 Task: Schedule a session for the environmental conservation lecture.
Action: Mouse moved to (70, 112)
Screenshot: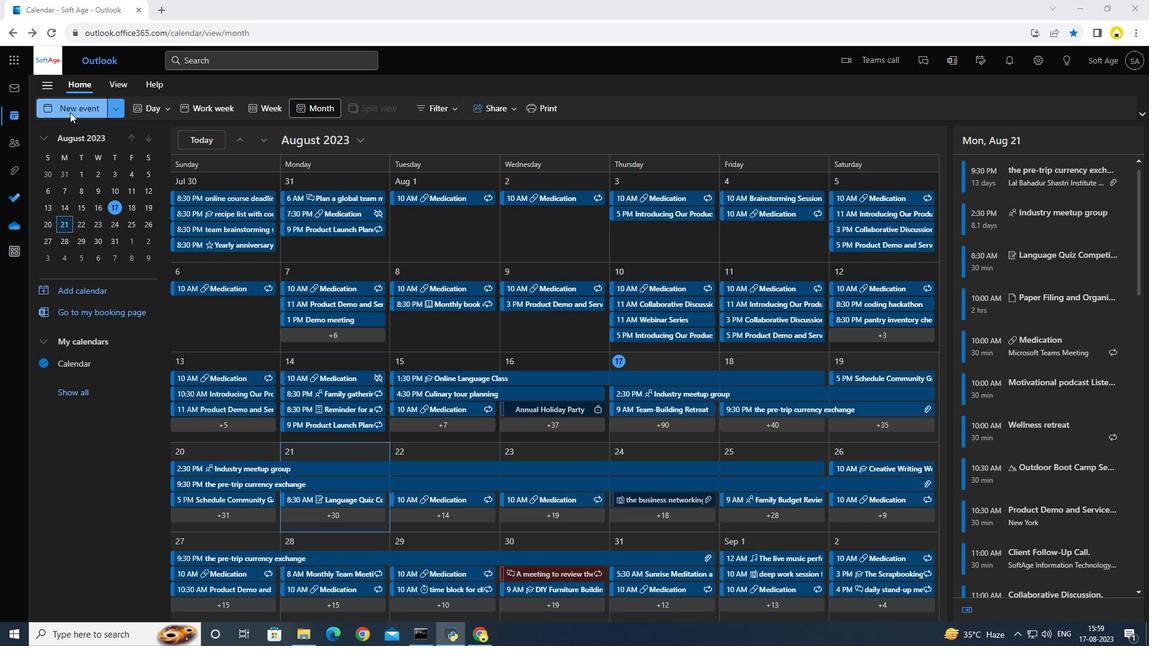
Action: Mouse pressed left at (70, 112)
Screenshot: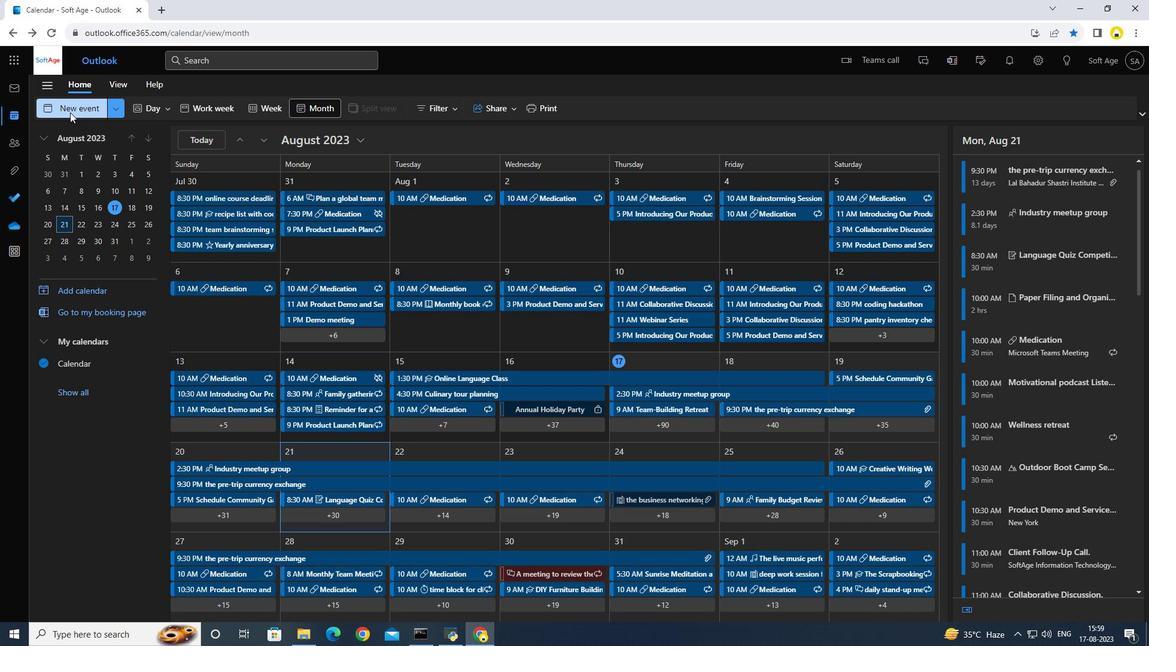 
Action: Mouse moved to (214, 184)
Screenshot: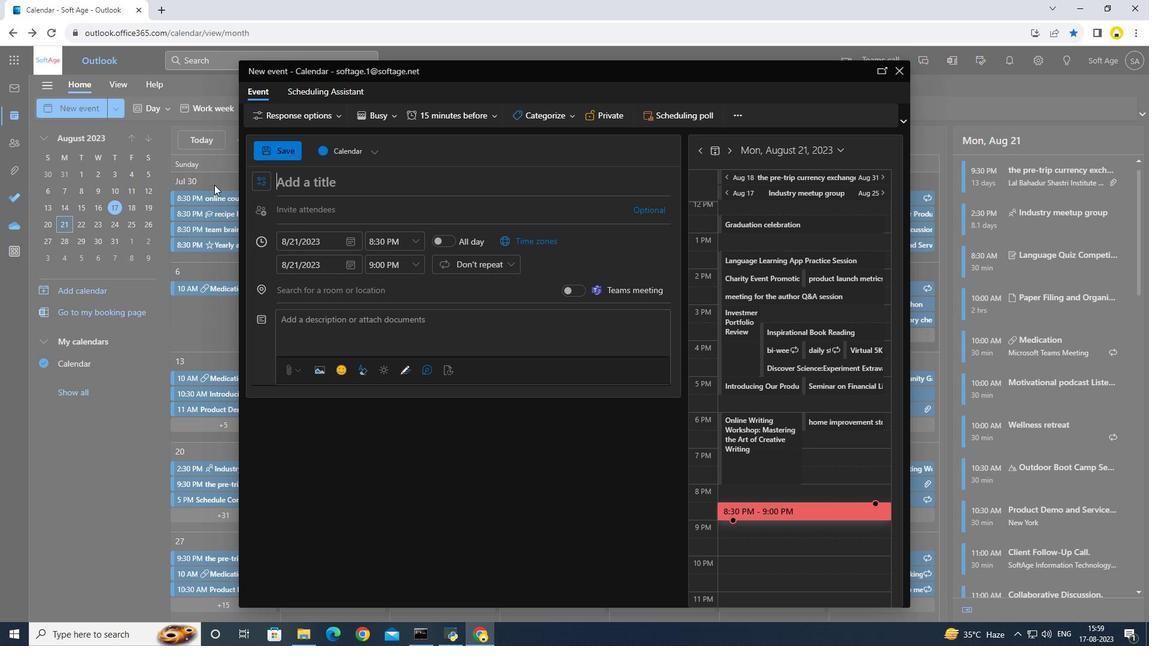 
Action: Key pressed <Key.caps_lock>S<Key.caps_lock>ession<Key.space>for<Key.space>the<Key.space>envi
Screenshot: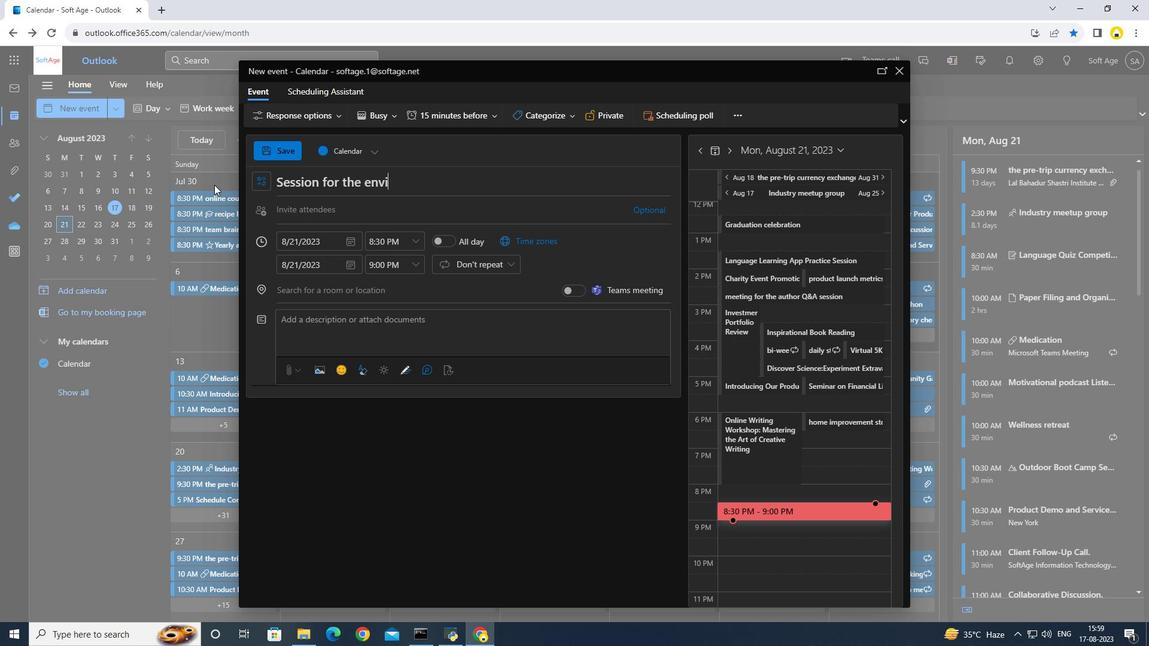 
Action: Mouse moved to (229, 193)
Screenshot: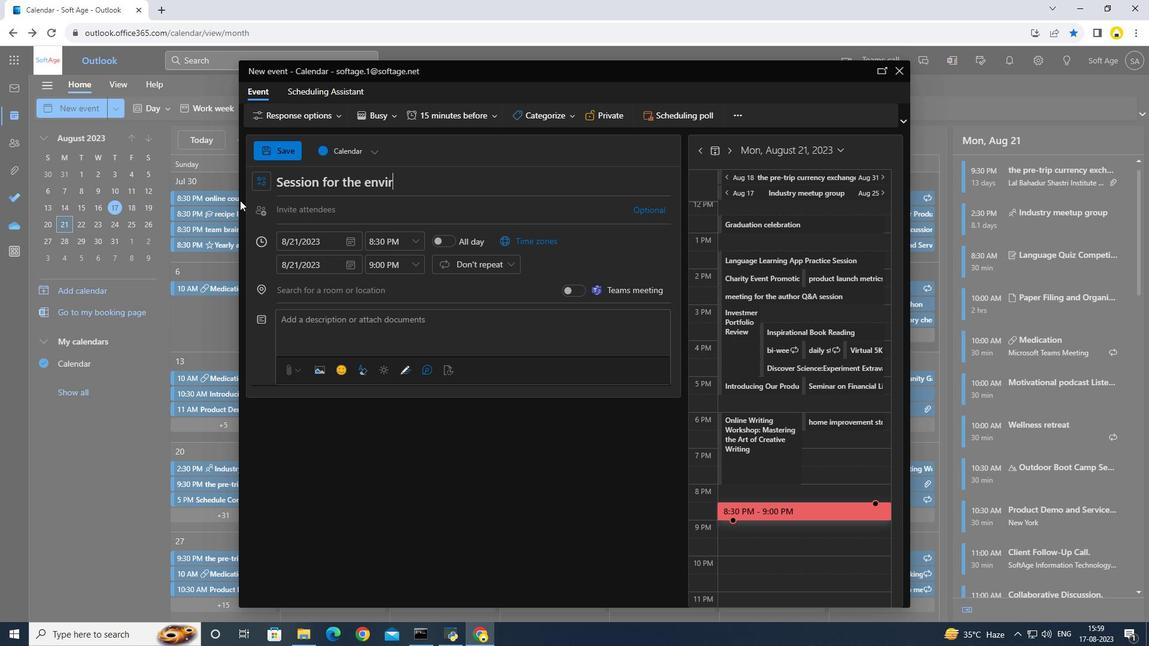 
Action: Key pressed r
Screenshot: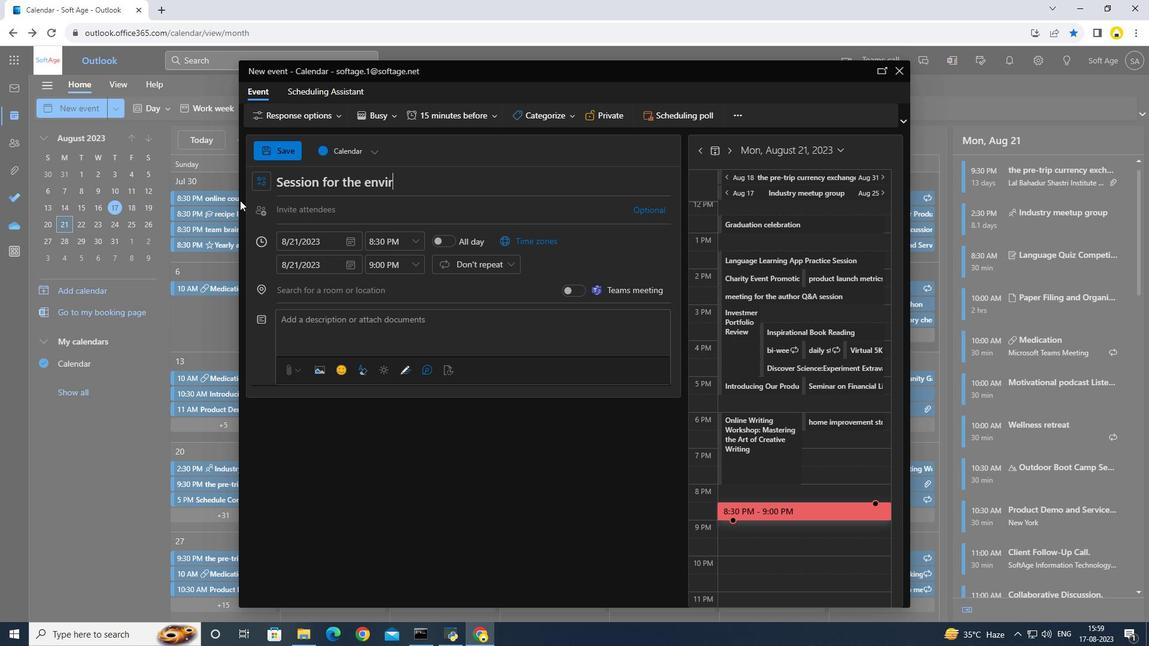 
Action: Mouse moved to (239, 200)
Screenshot: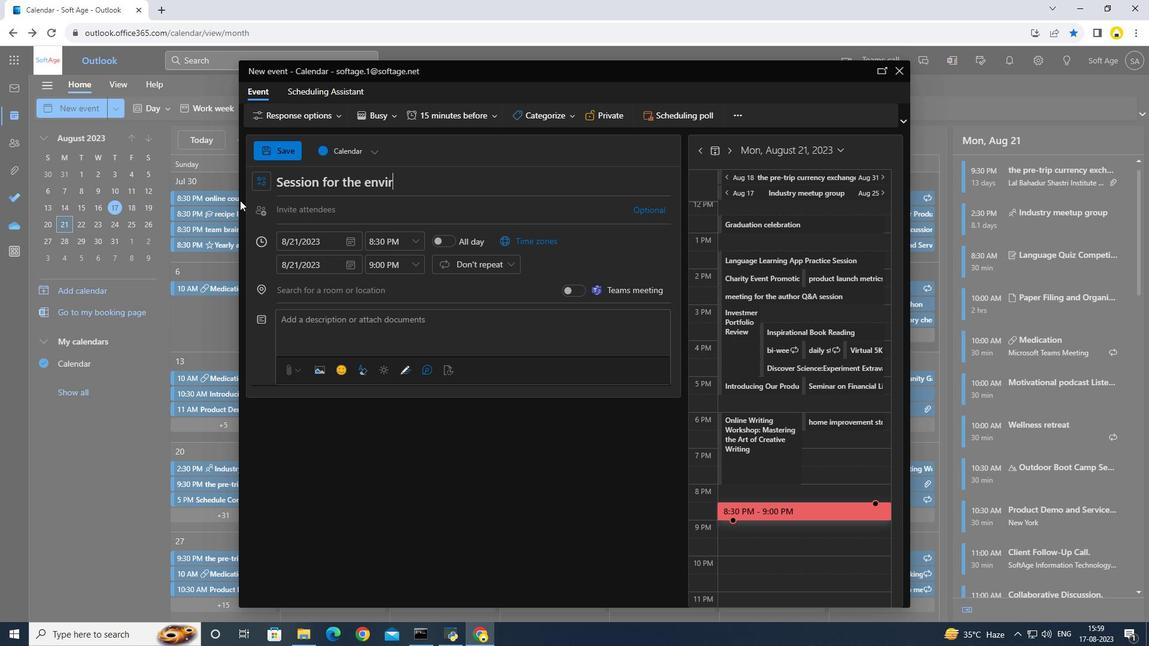 
Action: Key pressed onment
Screenshot: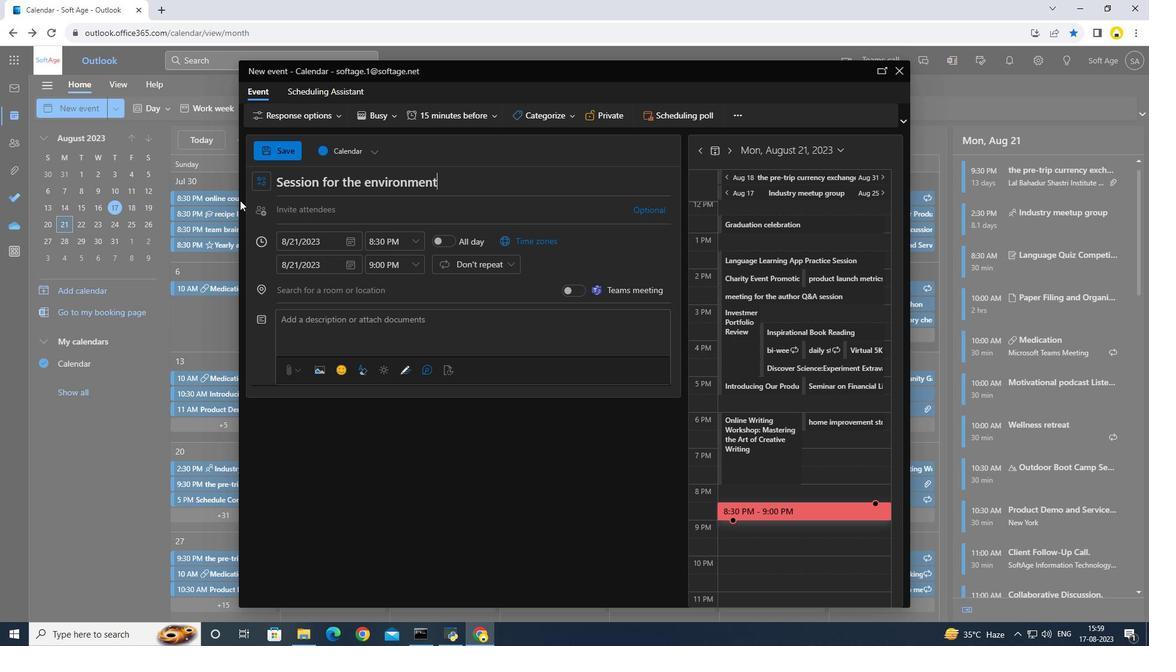 
Action: Mouse moved to (235, 200)
Screenshot: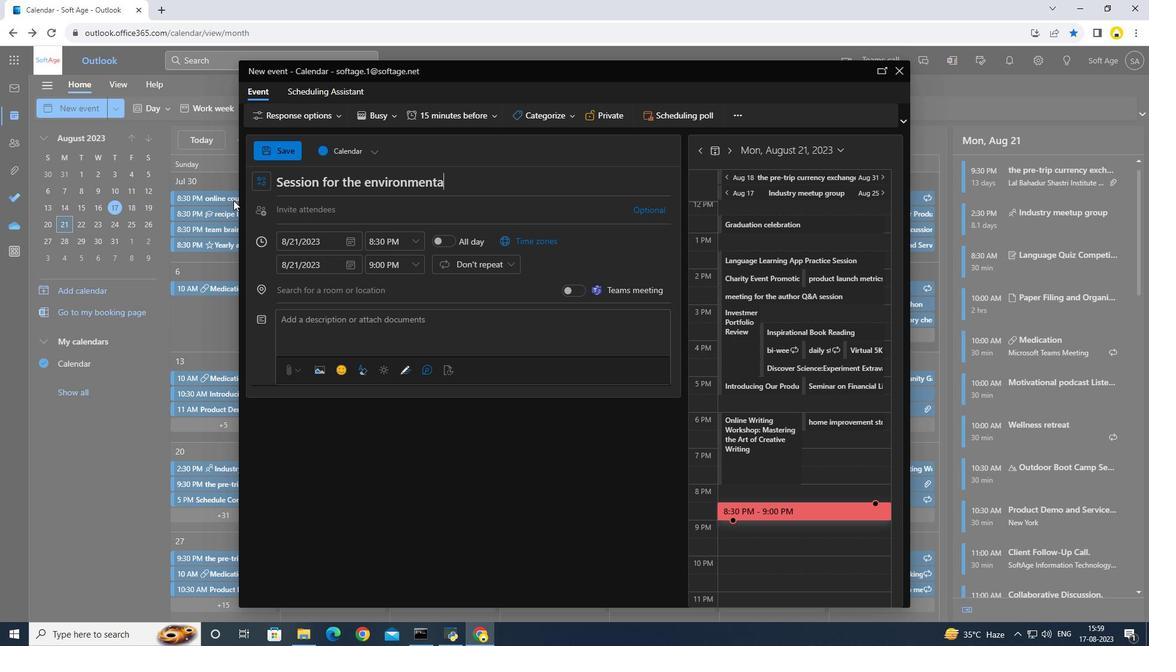 
Action: Key pressed a
Screenshot: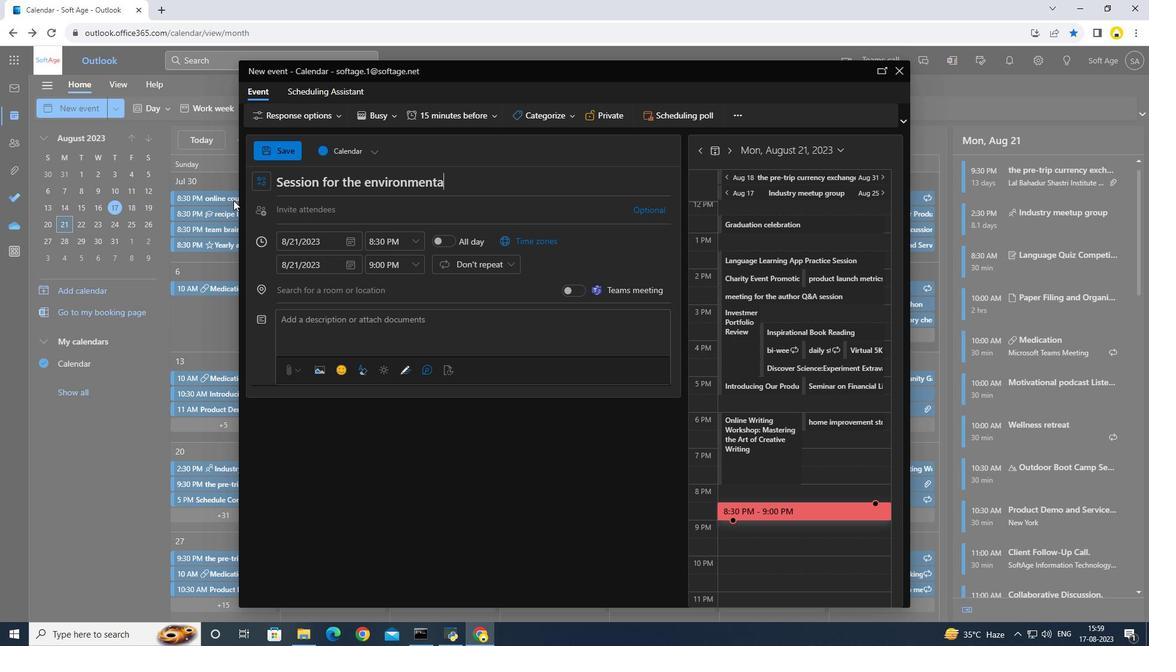 
Action: Mouse moved to (233, 200)
Screenshot: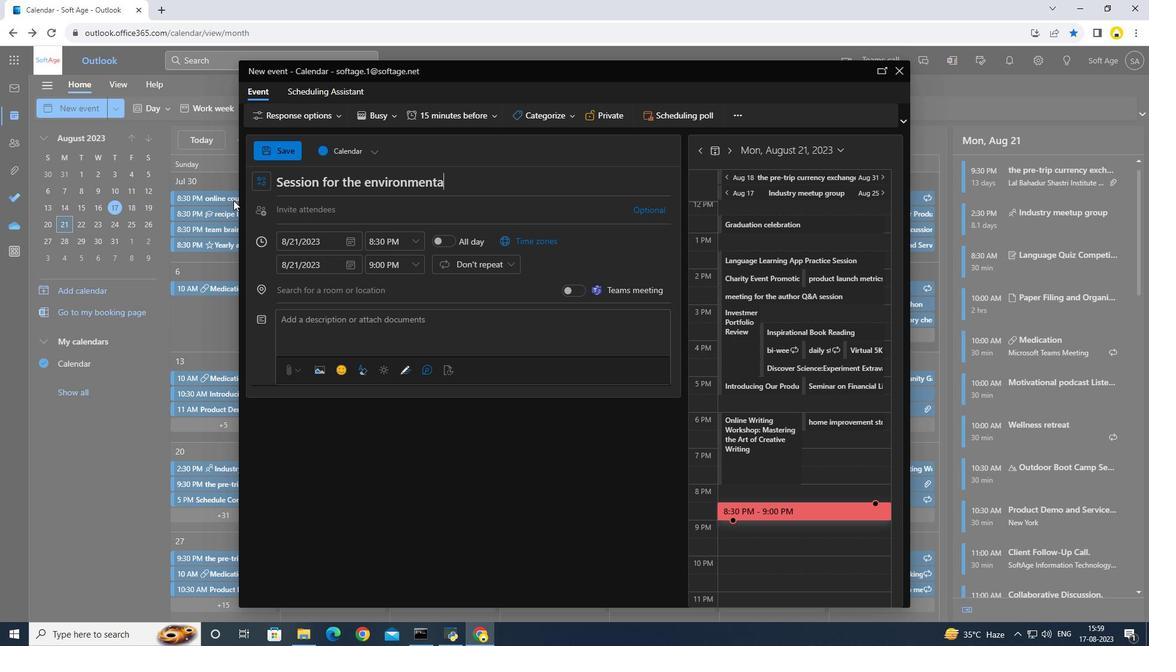 
Action: Key pressed l<Key.space>conservation<Key.space>lecture
Screenshot: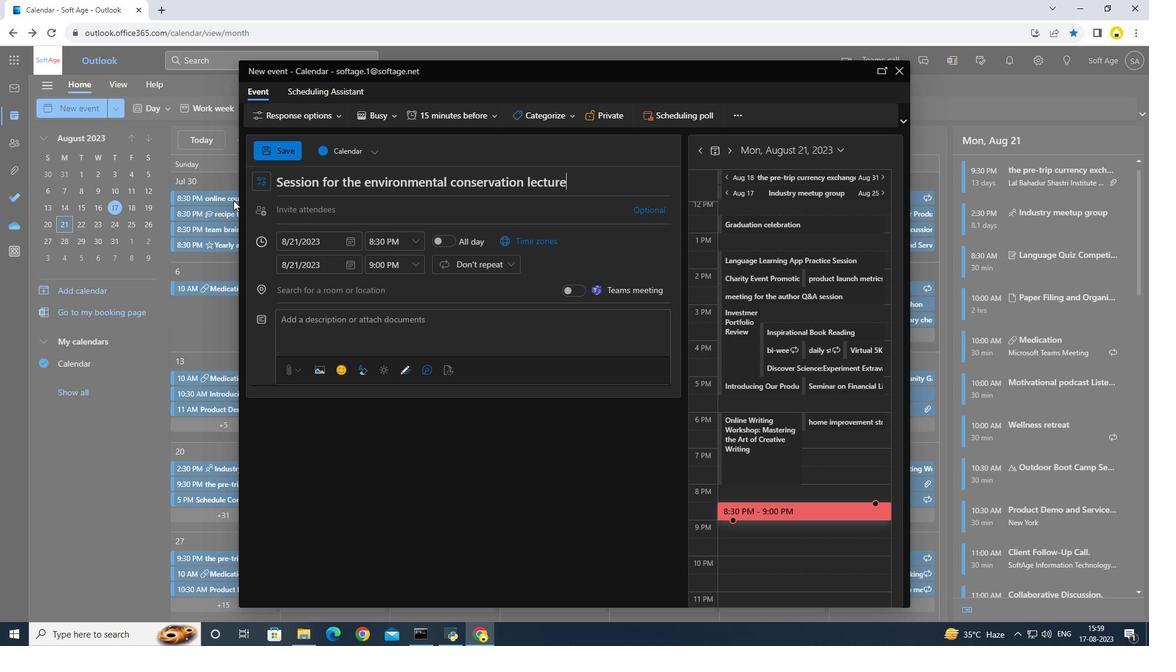 
Action: Mouse moved to (419, 245)
Screenshot: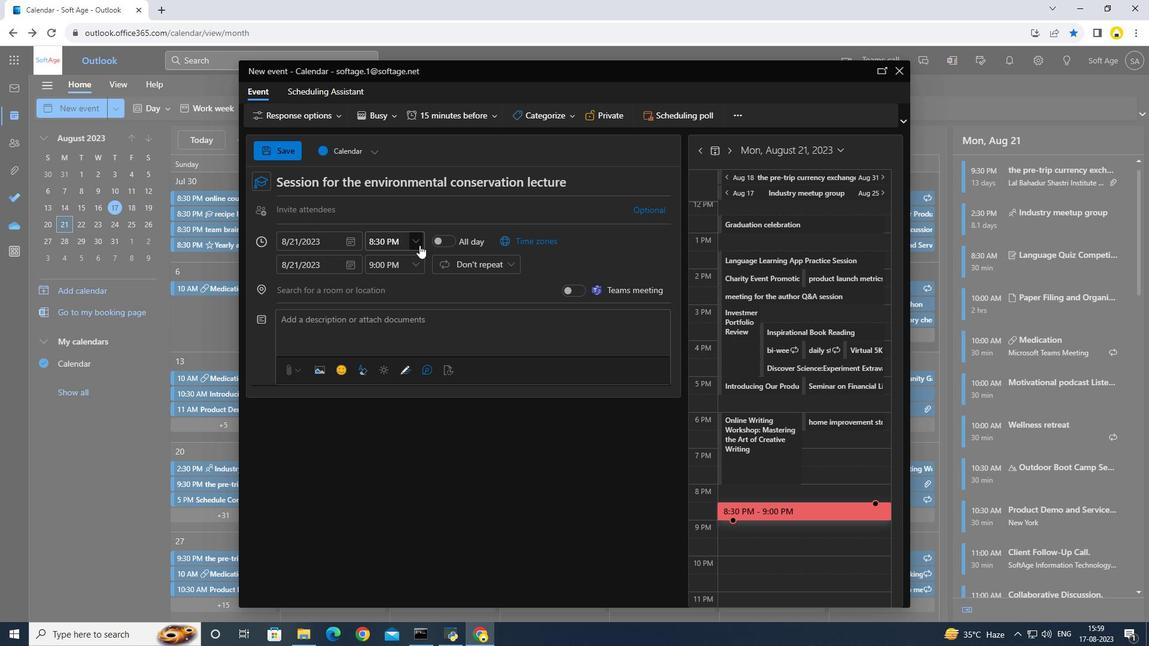 
Action: Mouse pressed left at (419, 245)
Screenshot: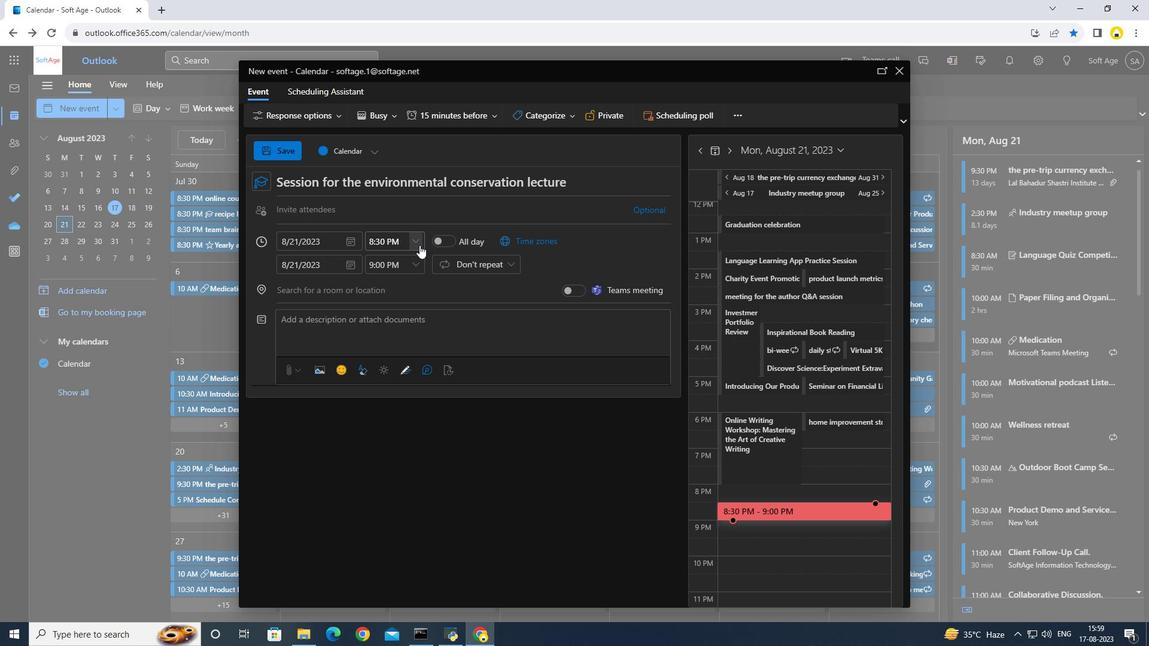 
Action: Mouse moved to (395, 273)
Screenshot: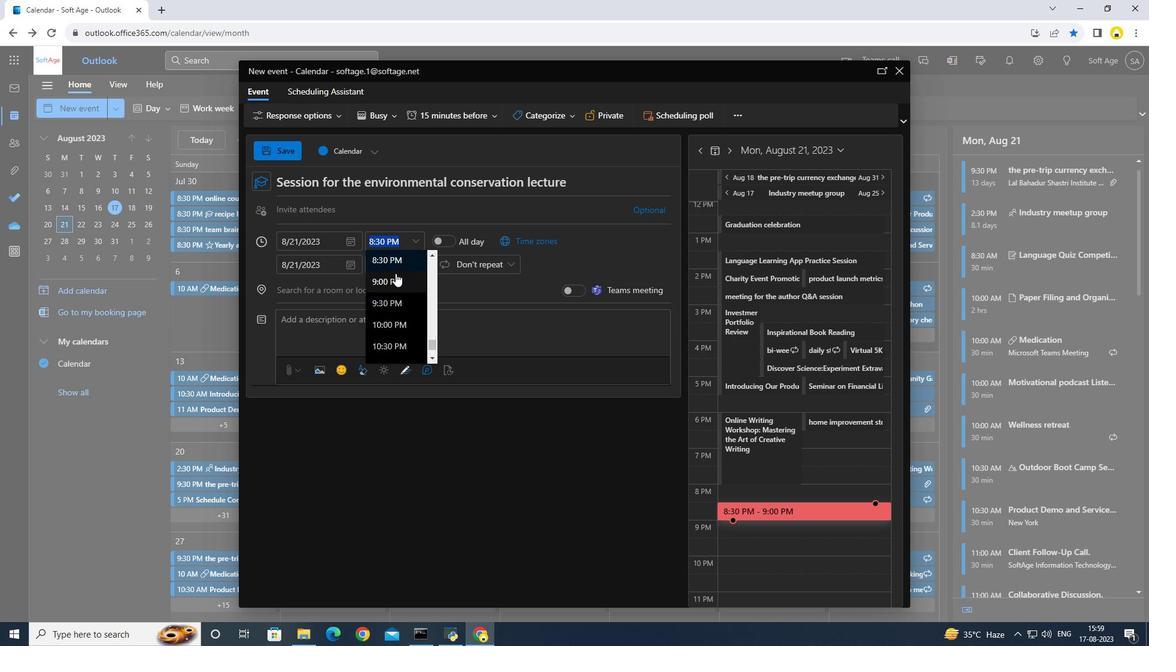 
Action: Mouse scrolled (395, 274) with delta (0, 0)
Screenshot: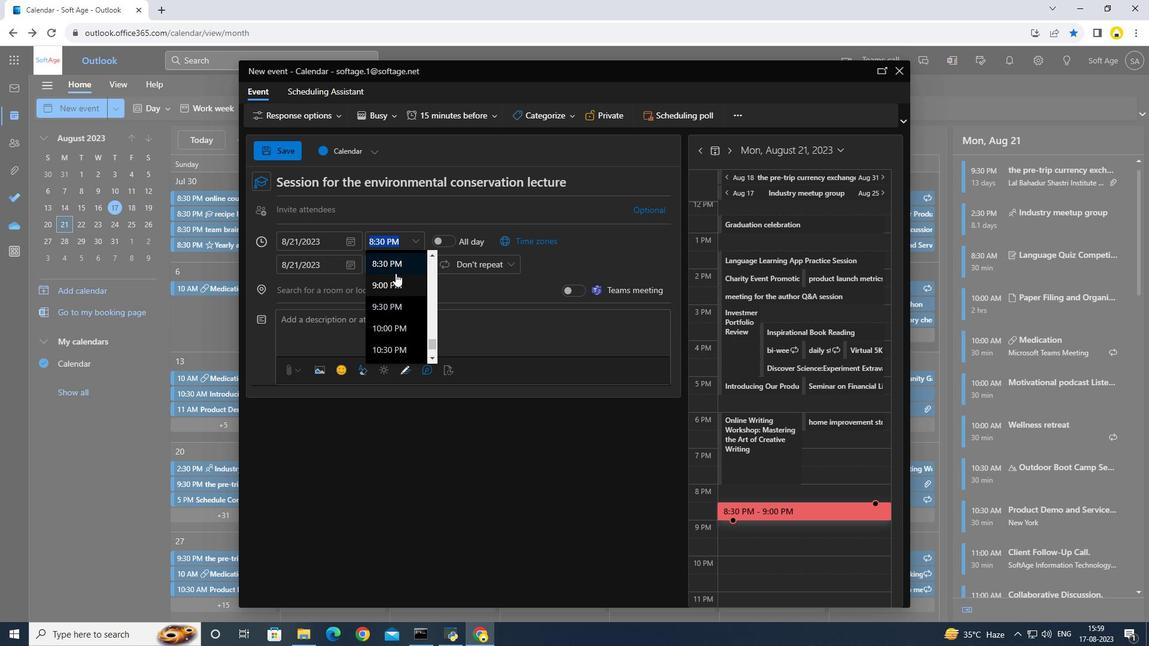 
Action: Mouse scrolled (395, 274) with delta (0, 0)
Screenshot: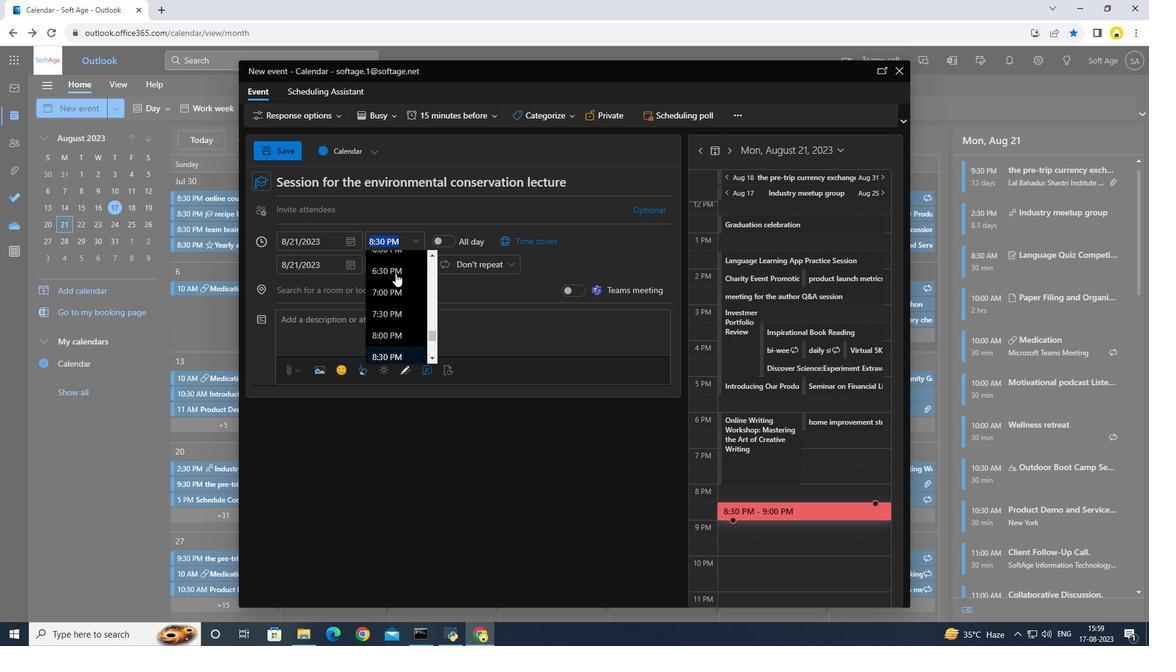 
Action: Mouse scrolled (395, 274) with delta (0, 0)
Screenshot: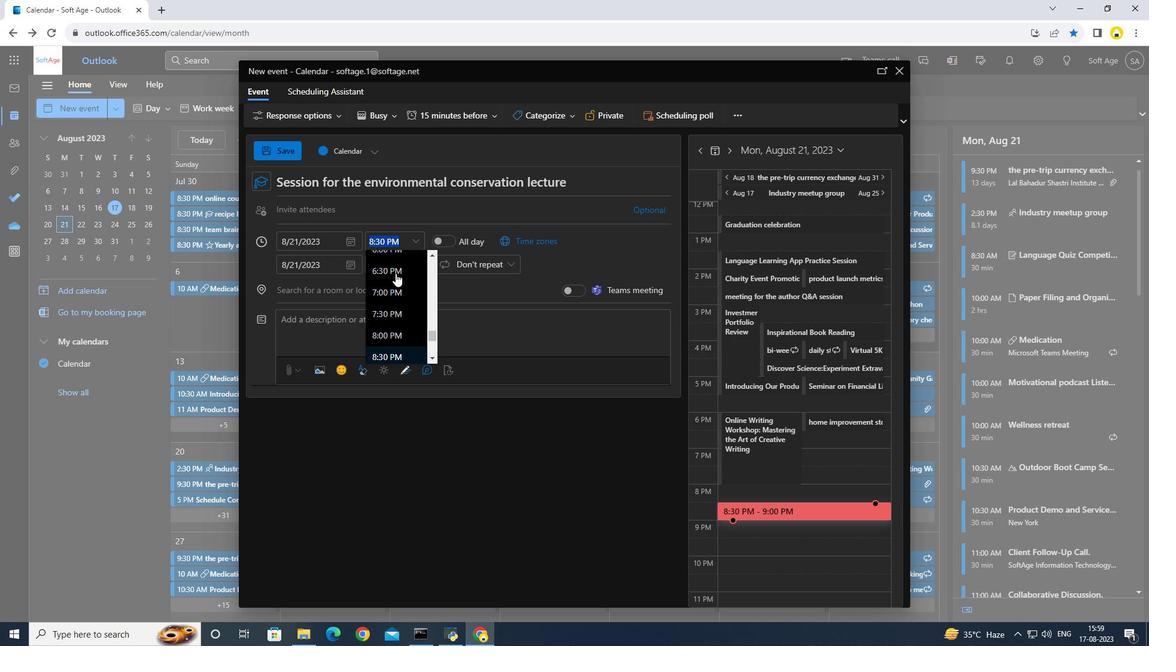 
Action: Mouse scrolled (395, 274) with delta (0, 0)
Screenshot: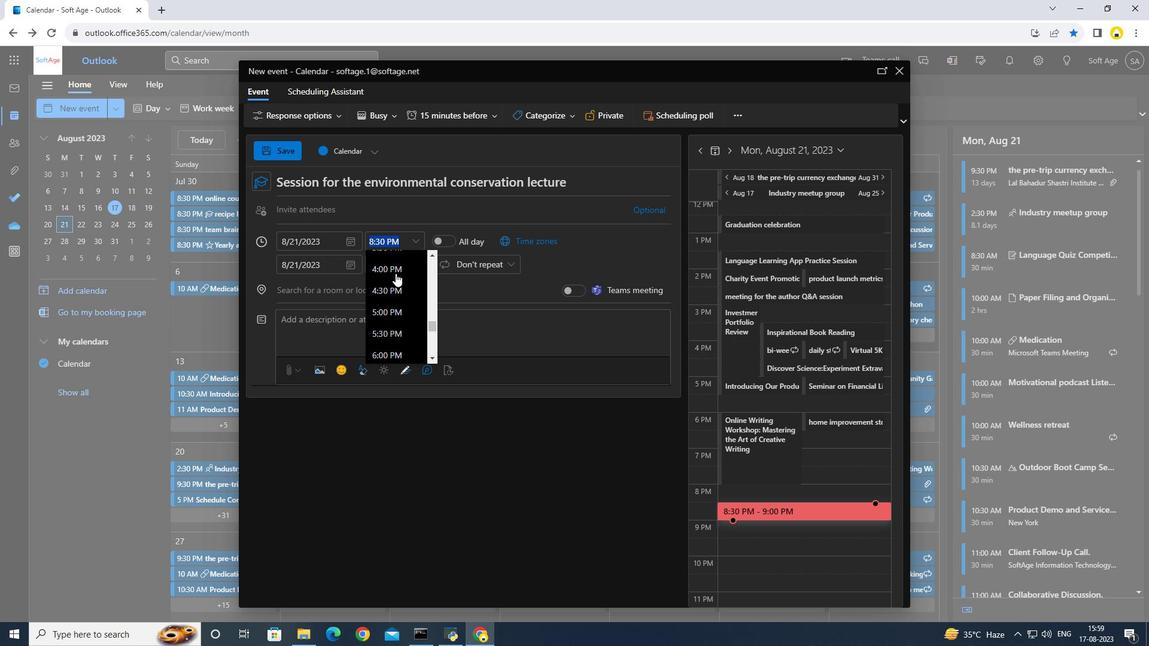 
Action: Mouse moved to (390, 286)
Screenshot: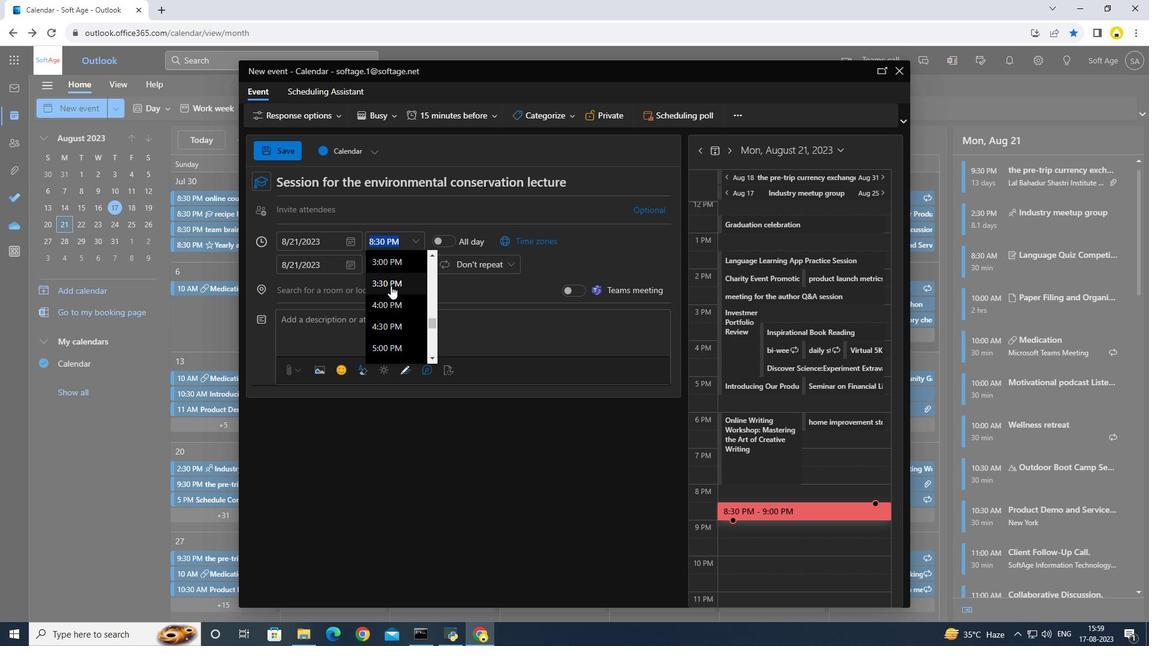 
Action: Mouse scrolled (390, 285) with delta (0, 0)
Screenshot: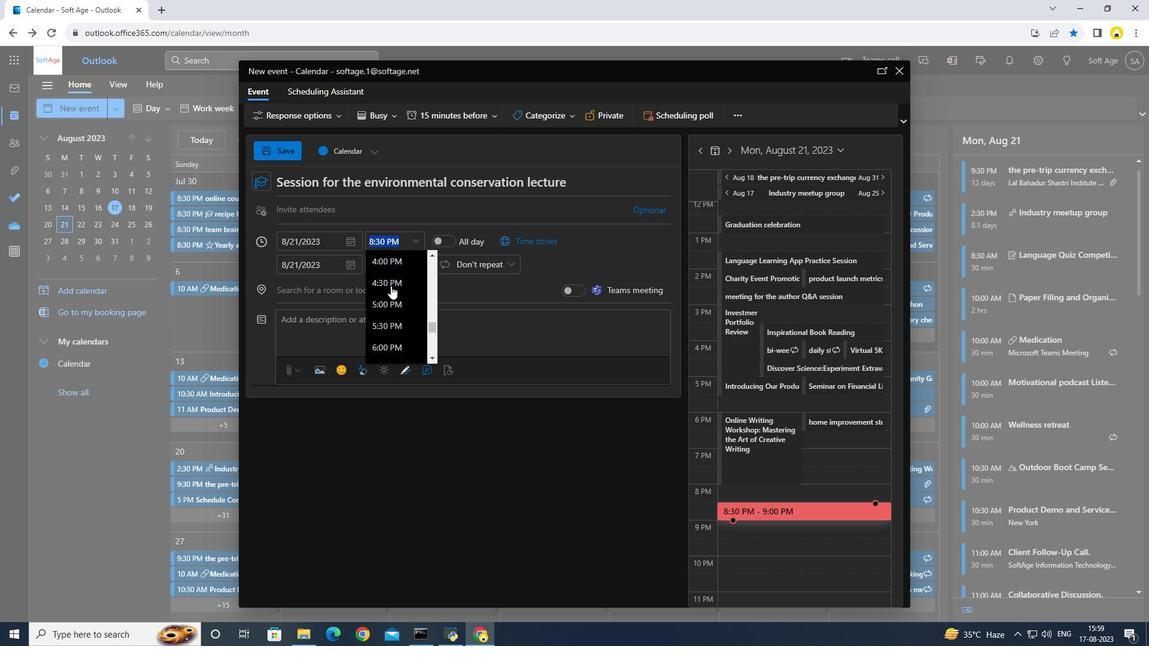 
Action: Mouse scrolled (390, 285) with delta (0, 0)
Screenshot: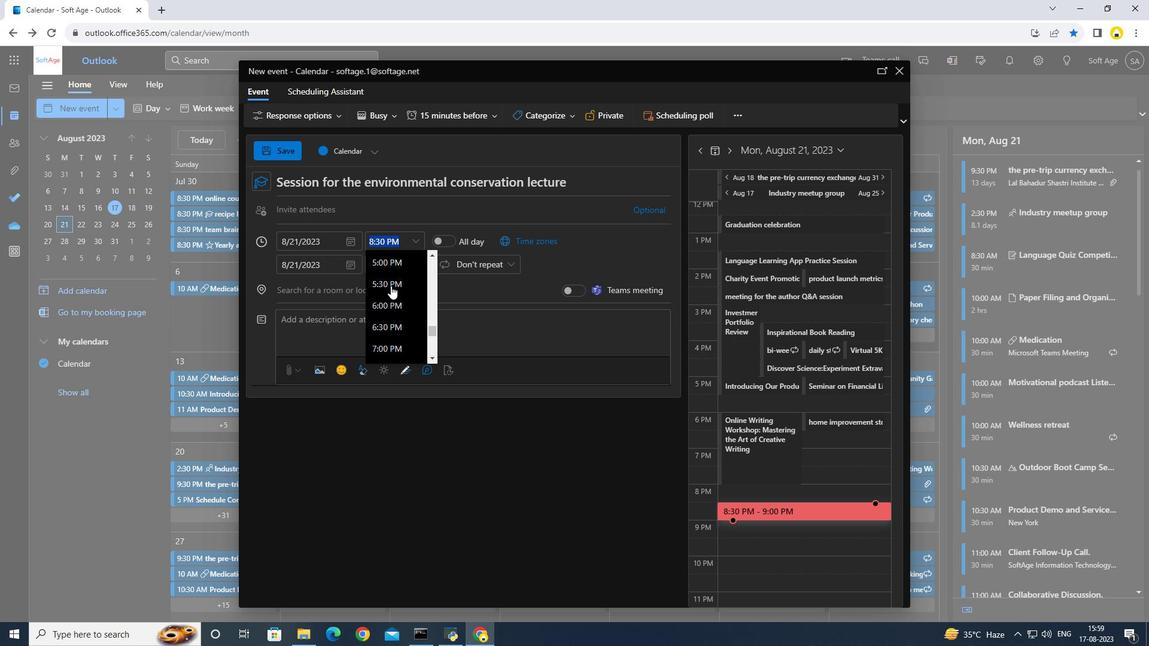 
Action: Mouse scrolled (390, 286) with delta (0, 0)
Screenshot: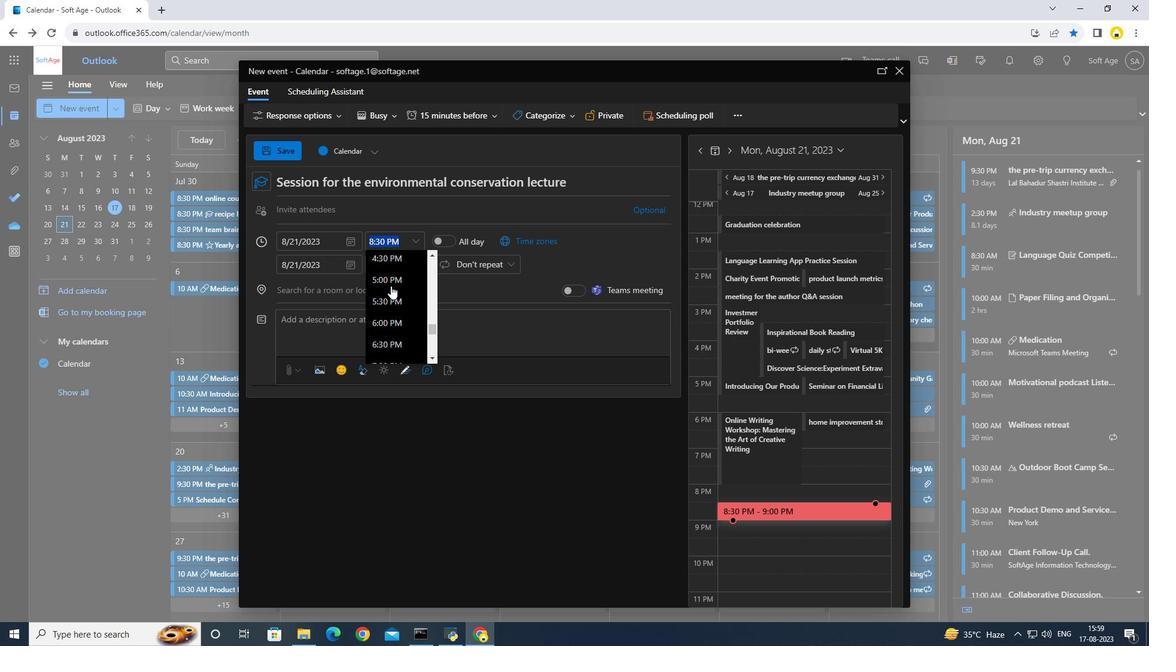 
Action: Mouse scrolled (390, 286) with delta (0, 0)
Screenshot: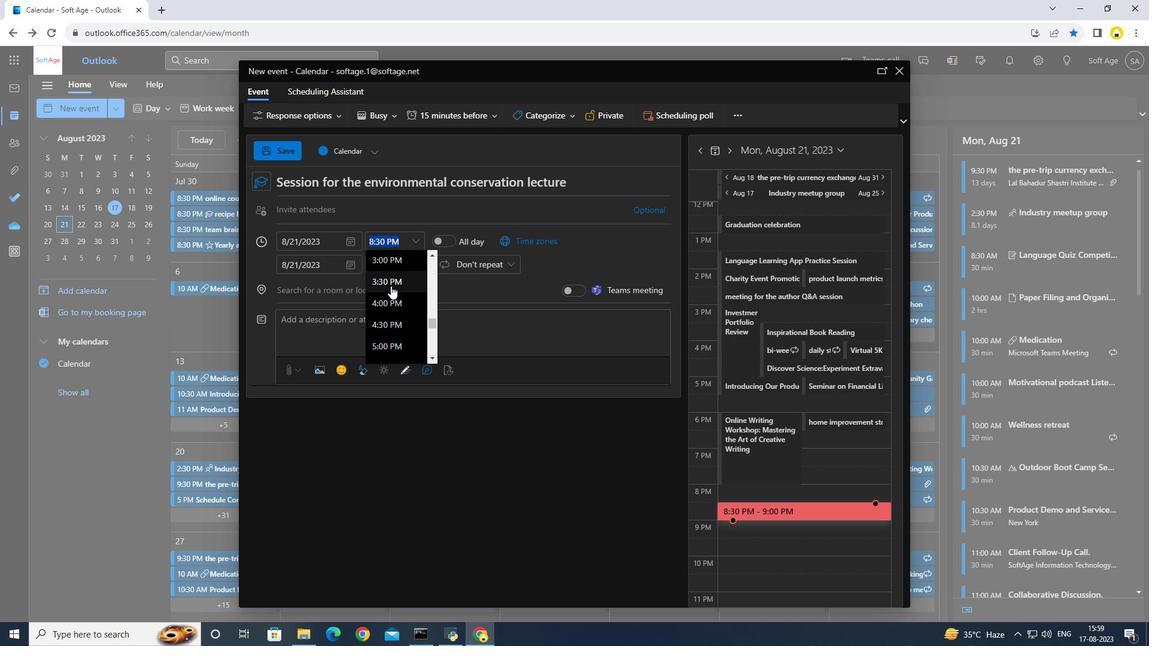 
Action: Mouse scrolled (390, 286) with delta (0, 0)
Screenshot: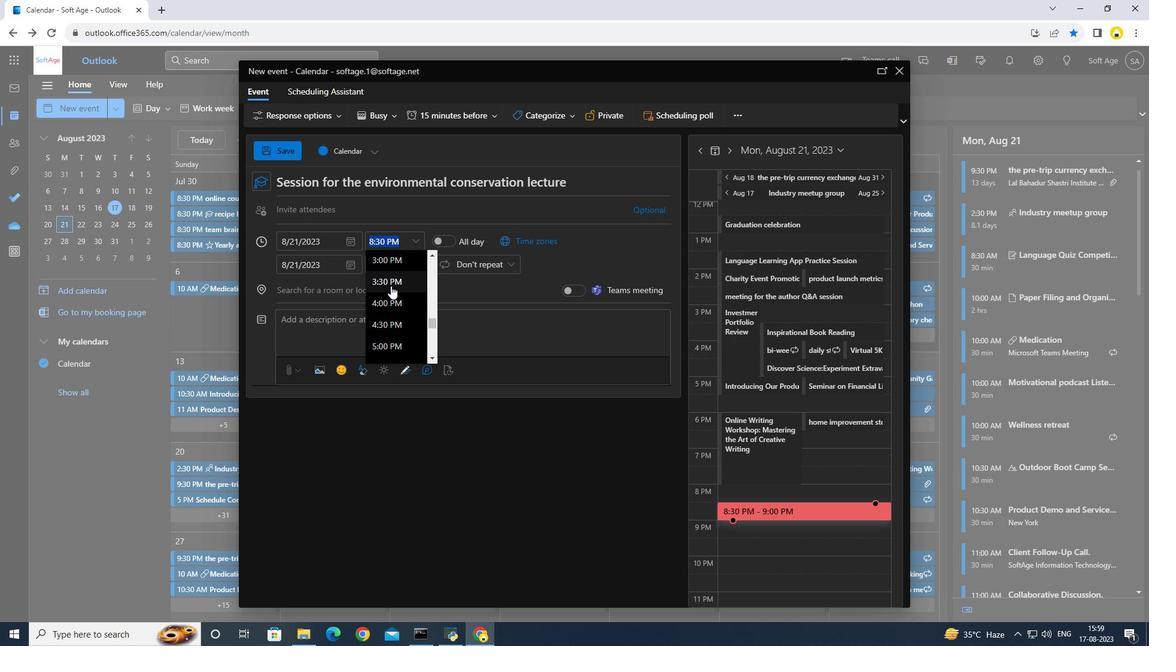 
Action: Mouse scrolled (390, 286) with delta (0, 0)
Screenshot: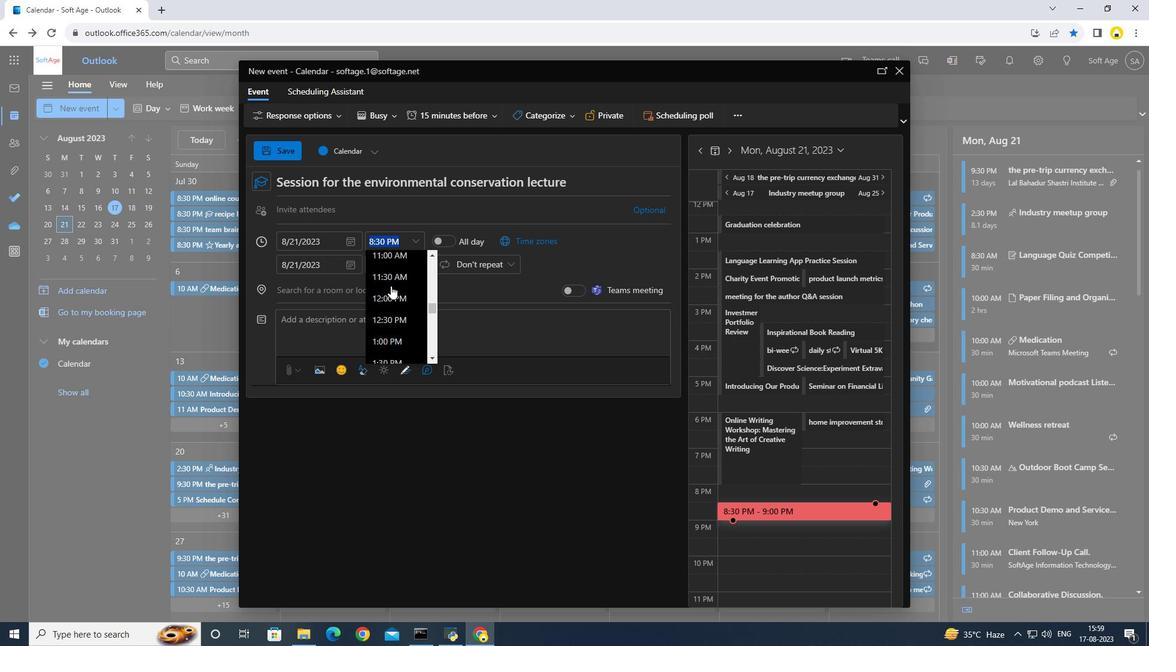 
Action: Mouse scrolled (390, 286) with delta (0, 0)
Screenshot: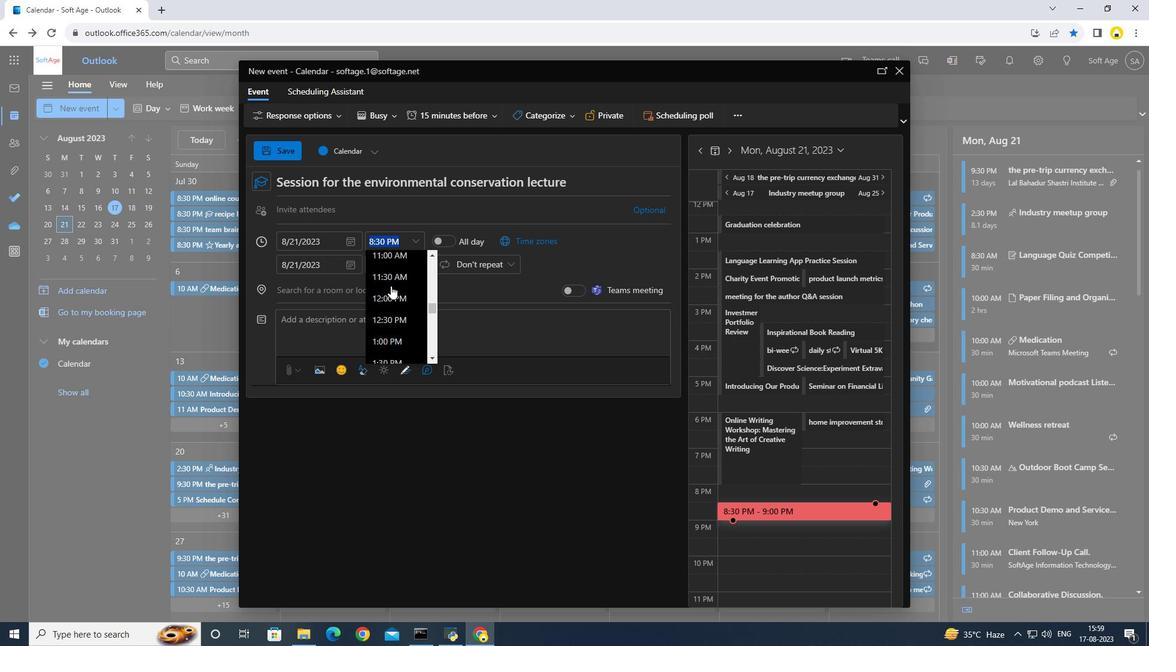 
Action: Mouse scrolled (390, 286) with delta (0, 0)
Screenshot: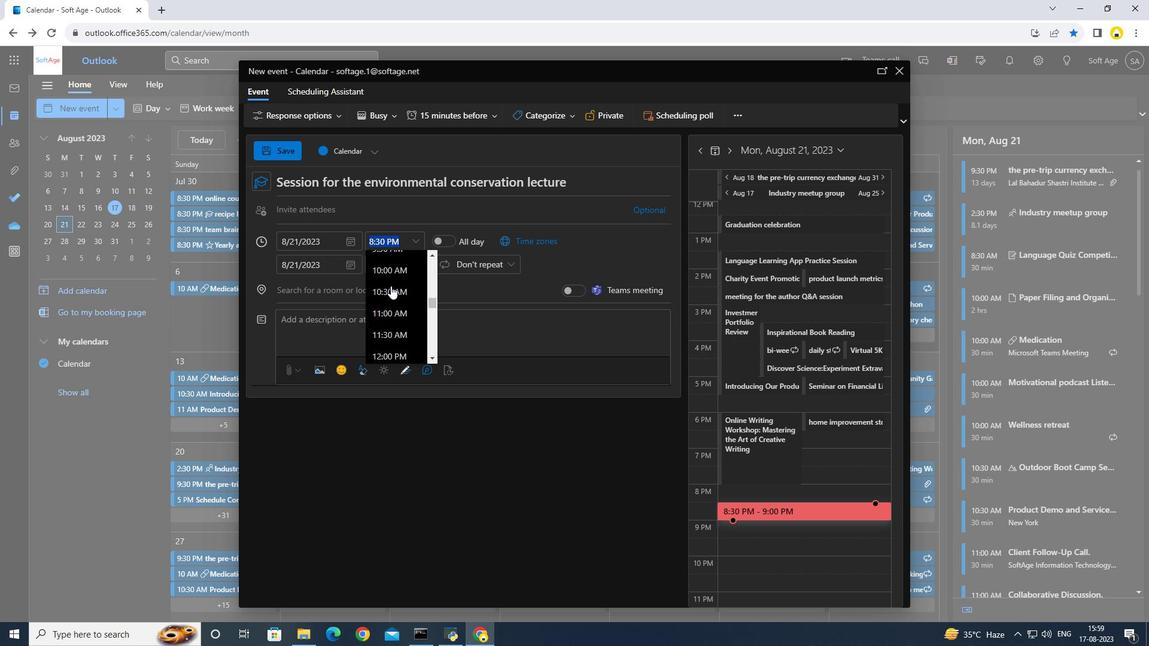 
Action: Mouse moved to (386, 322)
Screenshot: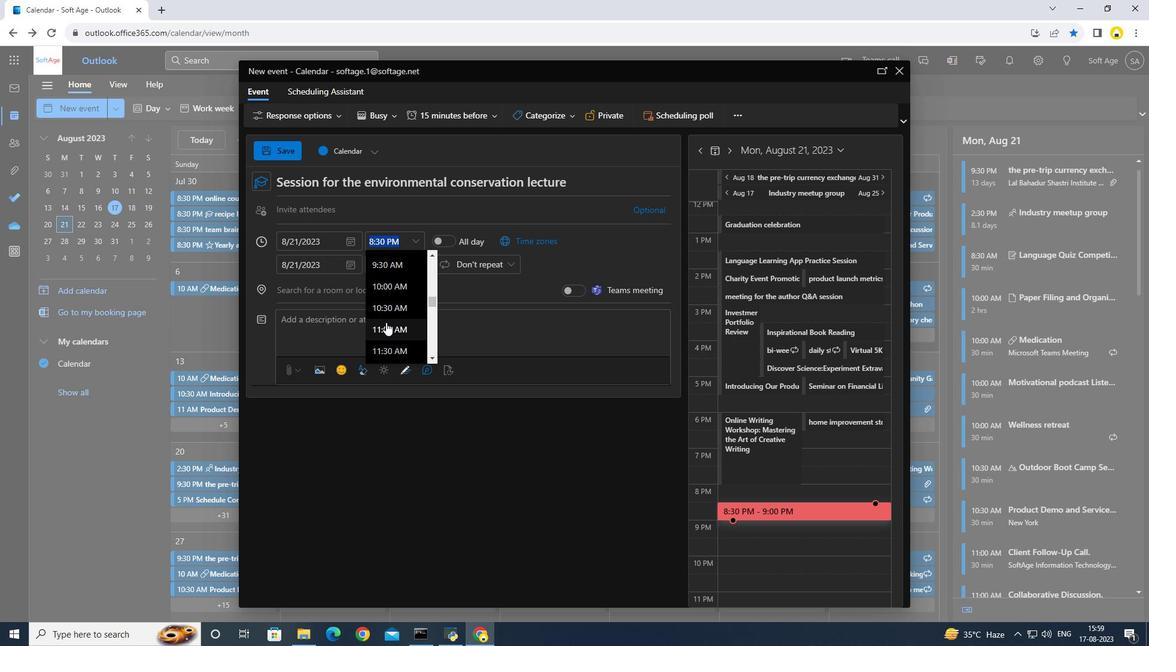 
Action: Mouse pressed left at (386, 322)
Screenshot: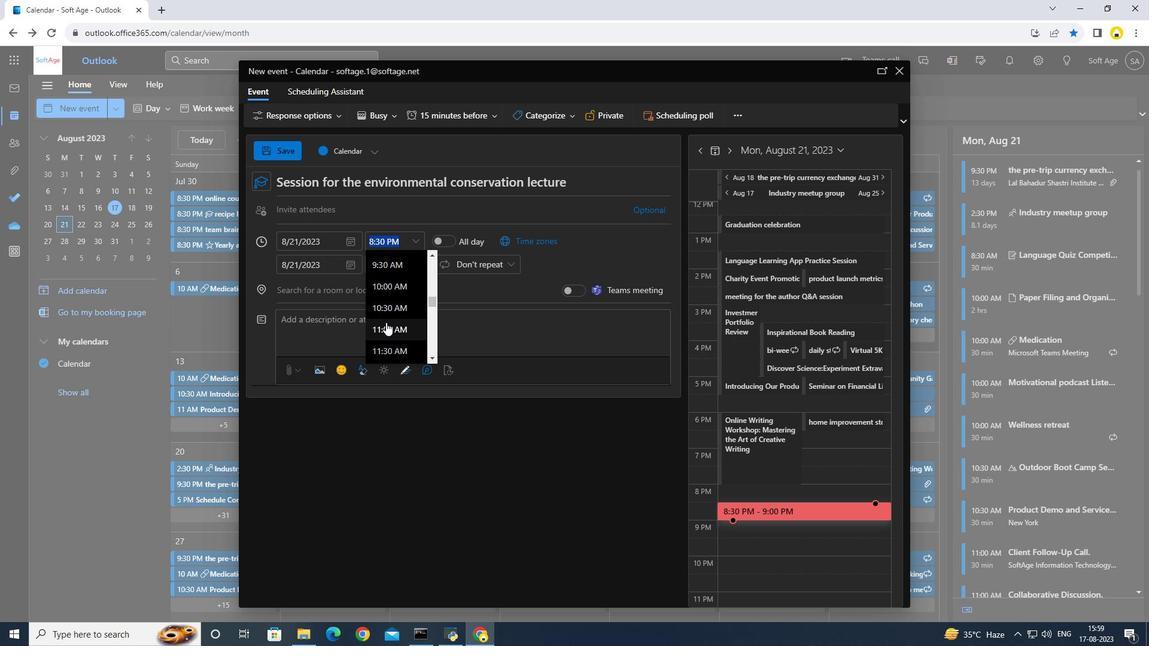 
Action: Mouse moved to (287, 152)
Screenshot: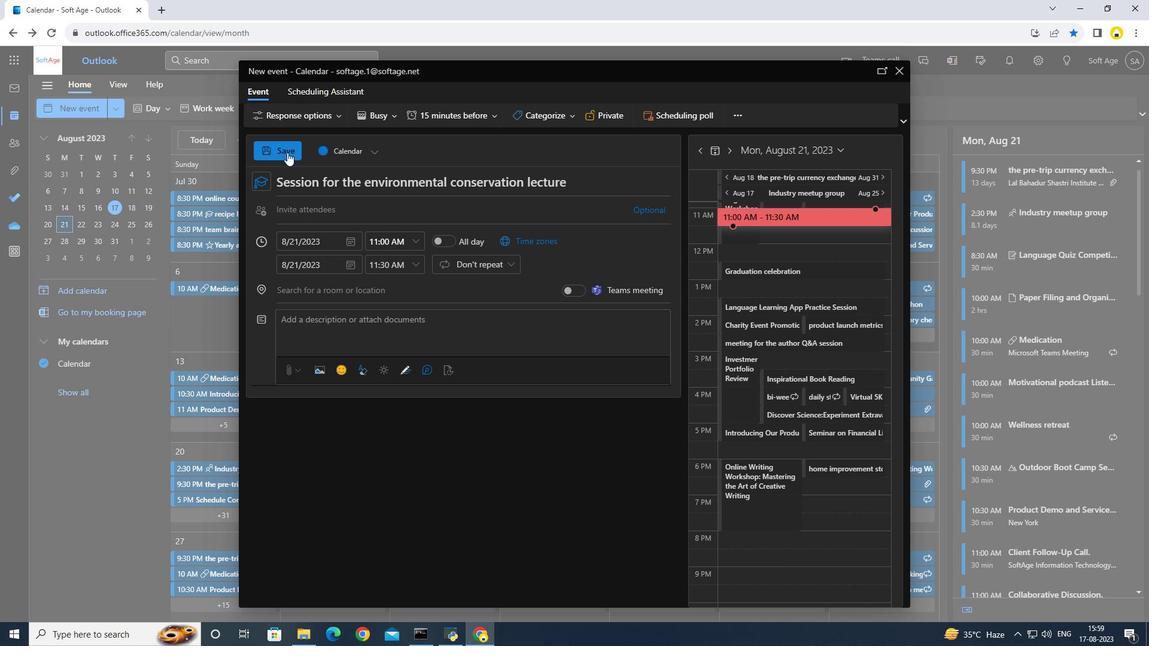 
Action: Mouse pressed left at (287, 152)
Screenshot: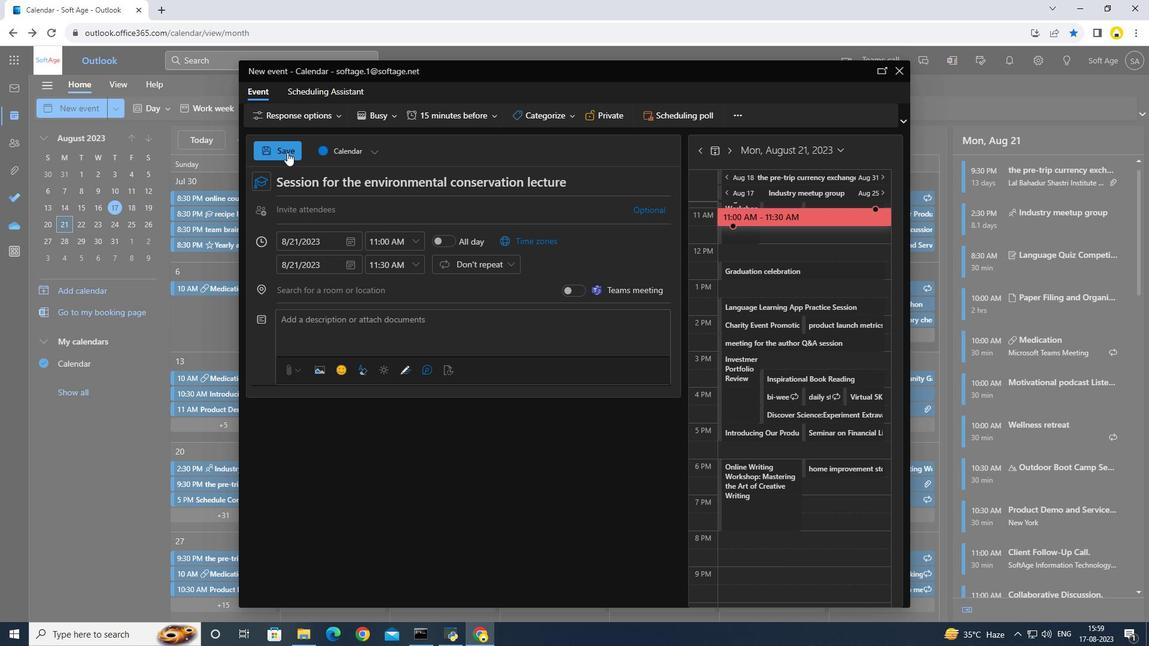 
Action: Mouse moved to (314, 359)
Screenshot: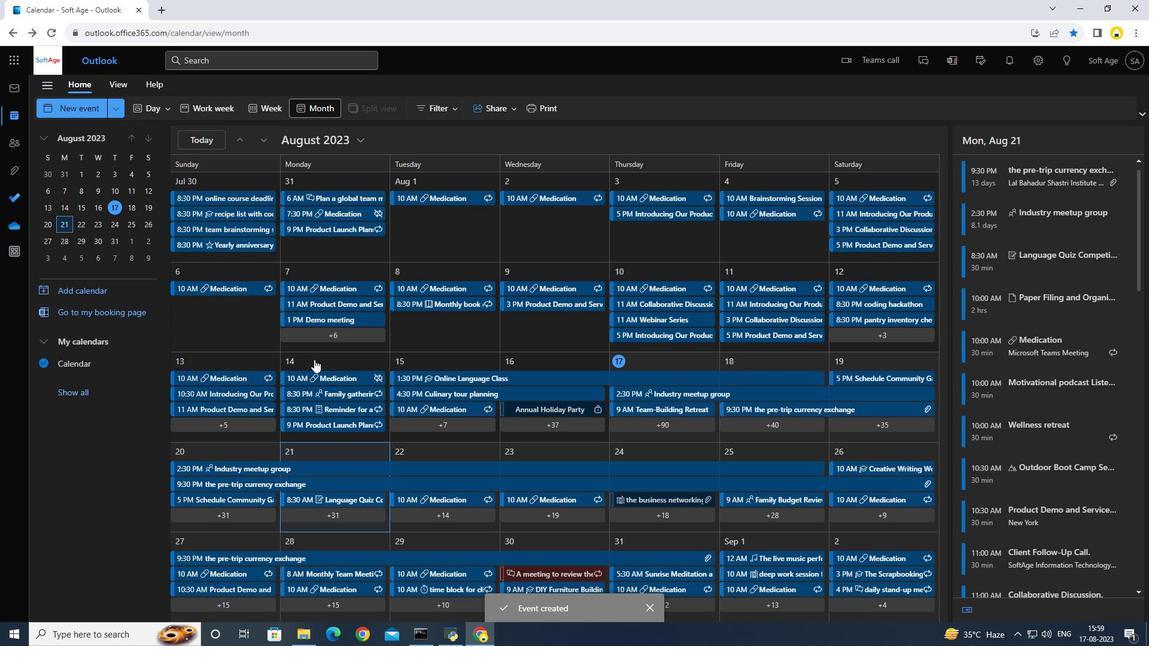 
